 Task: In the  document Agingletter.pdf Insert the command  'Editing'Email the file to   'softage.9@softage.net', with message attached Action Required: This requires your review and response. and file type: Open Document
Action: Mouse moved to (887, 76)
Screenshot: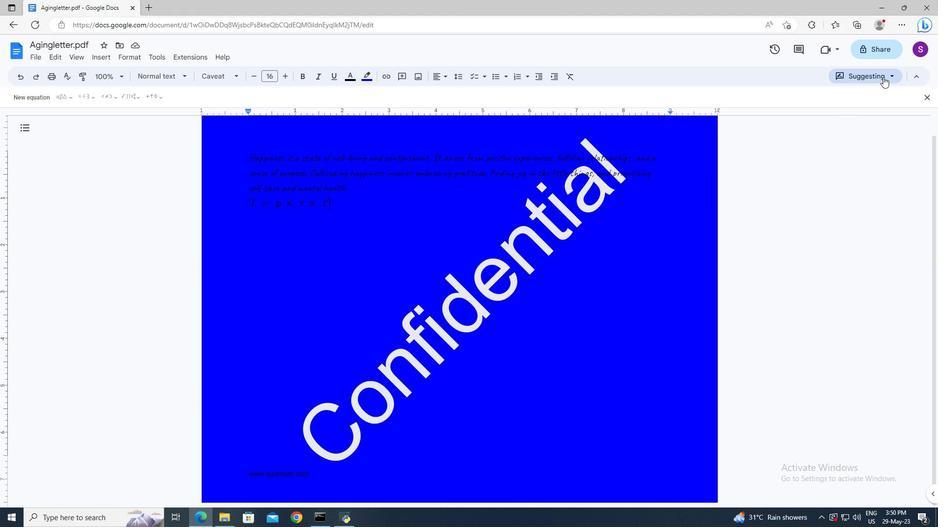 
Action: Mouse pressed left at (887, 76)
Screenshot: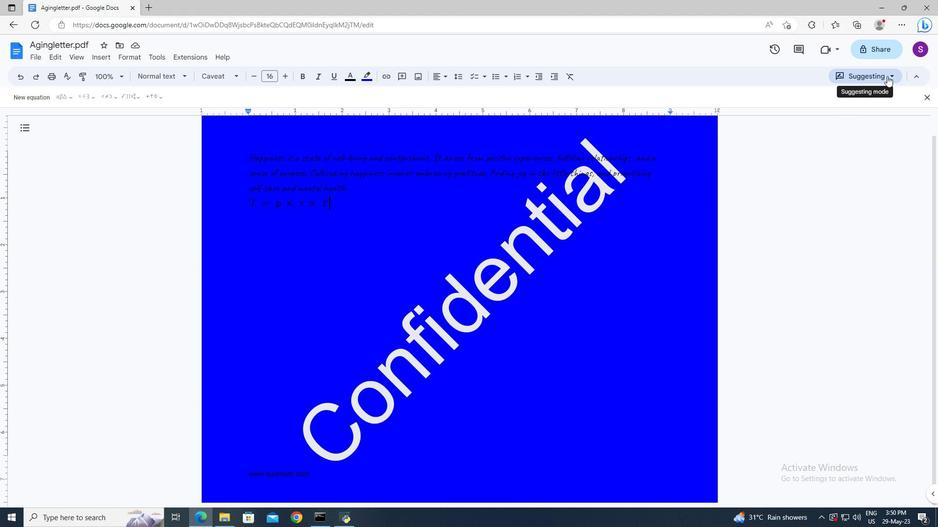 
Action: Mouse moved to (824, 97)
Screenshot: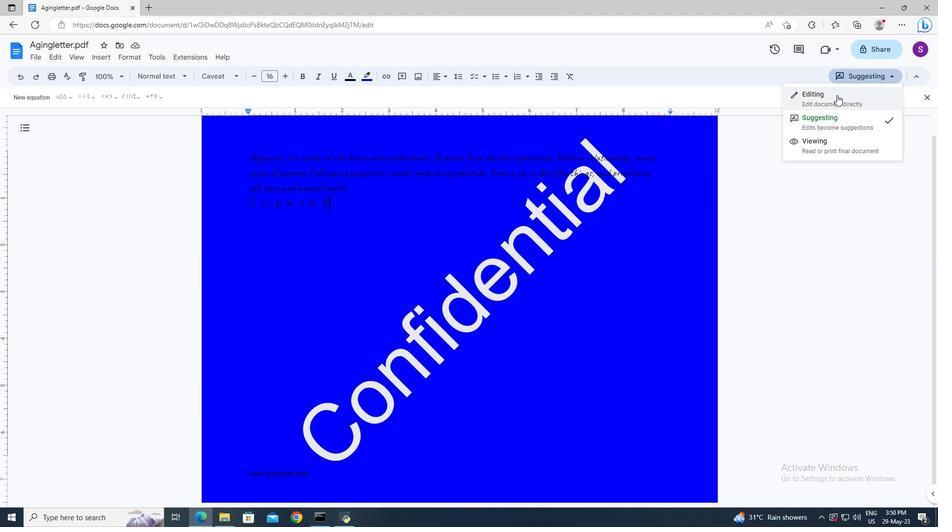 
Action: Mouse pressed left at (824, 97)
Screenshot: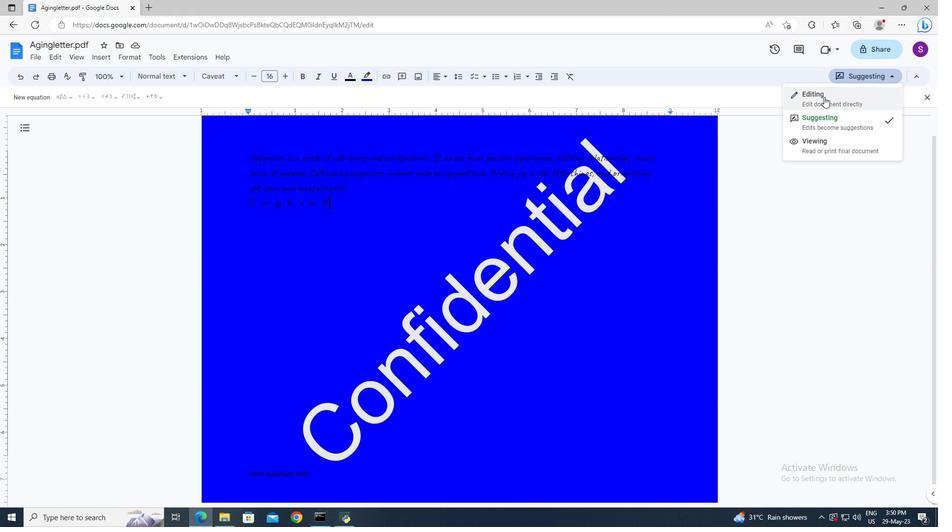 
Action: Mouse moved to (40, 58)
Screenshot: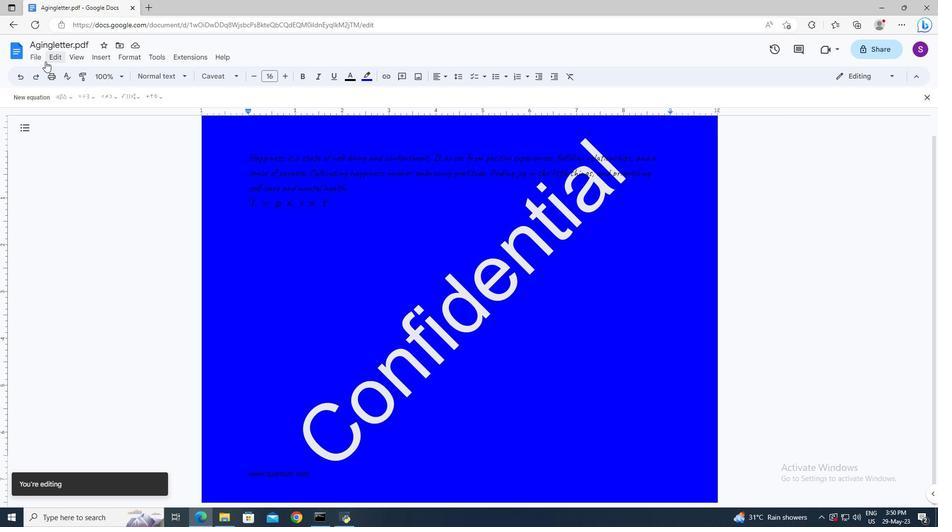 
Action: Mouse pressed left at (40, 58)
Screenshot: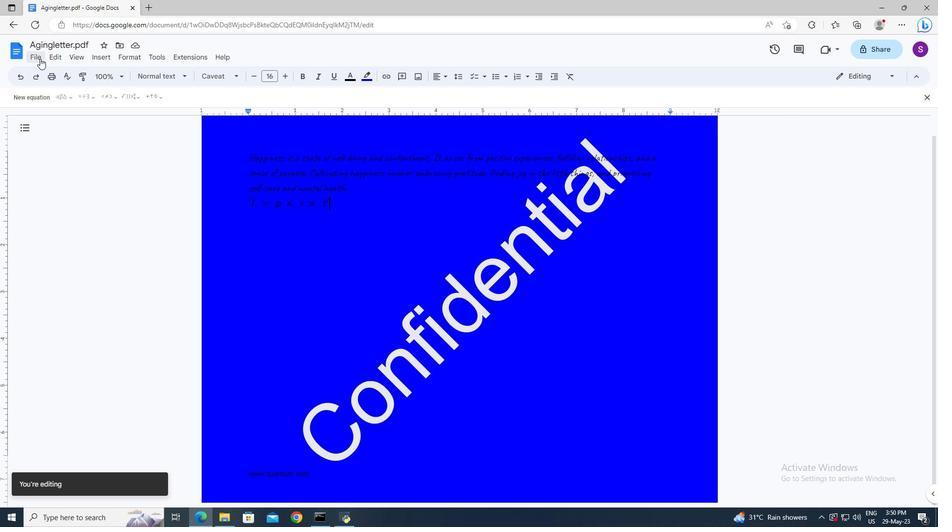 
Action: Mouse moved to (207, 143)
Screenshot: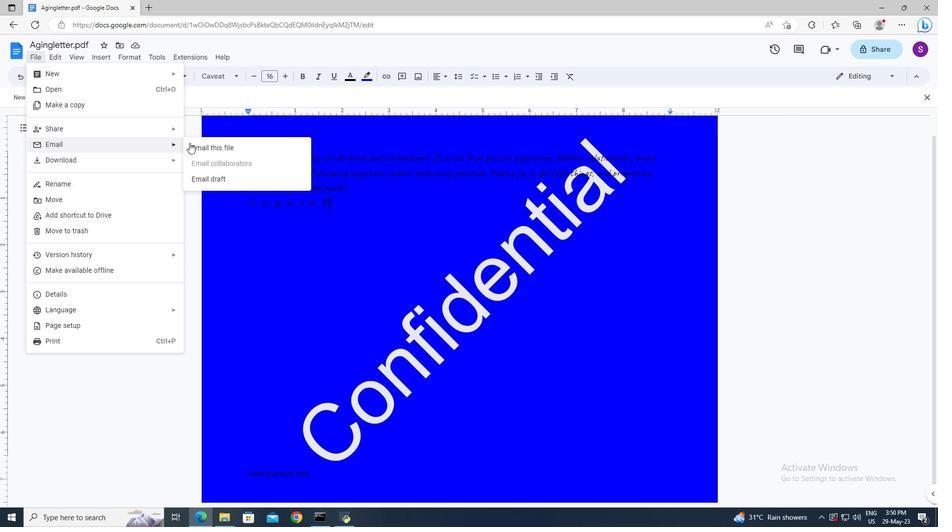 
Action: Mouse pressed left at (207, 143)
Screenshot: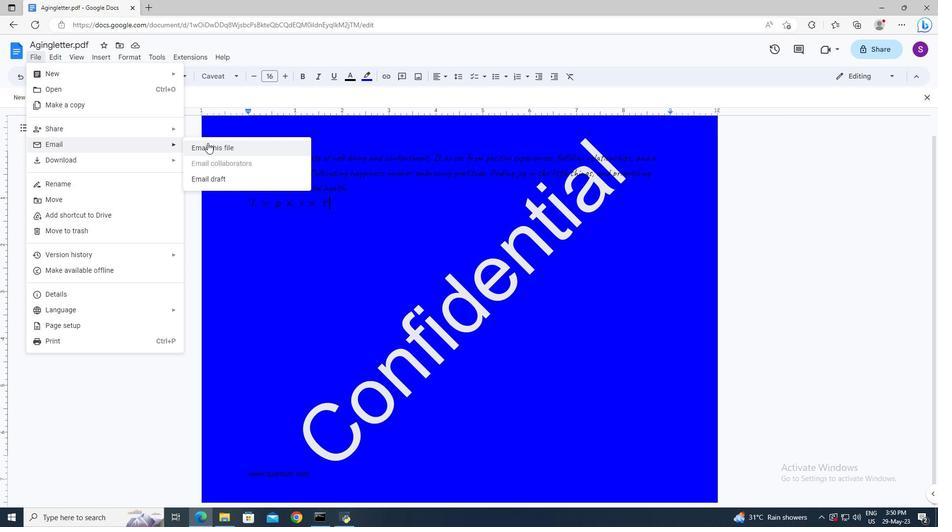 
Action: Mouse moved to (398, 217)
Screenshot: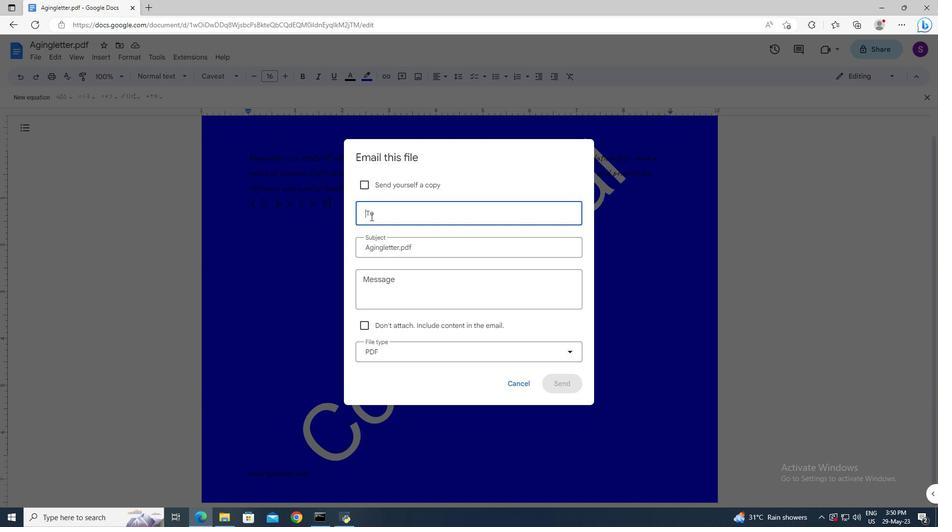 
Action: Mouse pressed left at (398, 217)
Screenshot: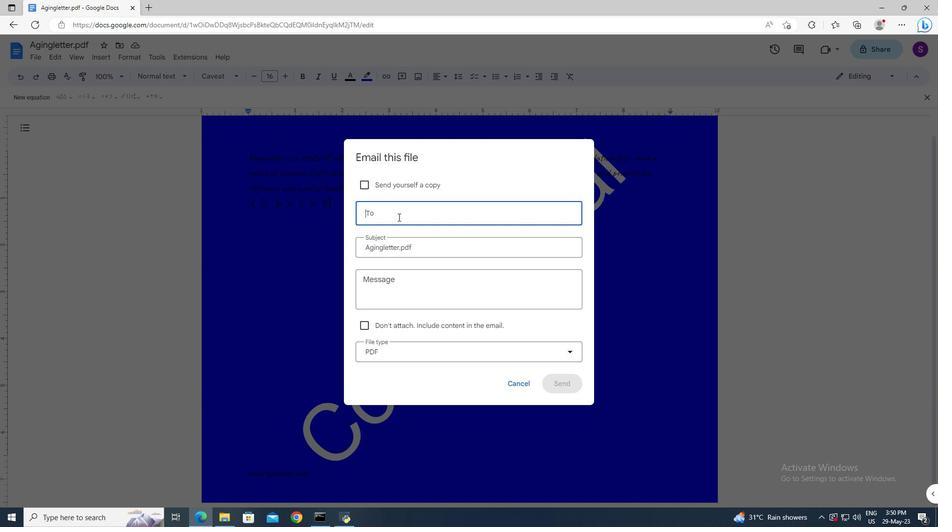 
Action: Mouse moved to (397, 217)
Screenshot: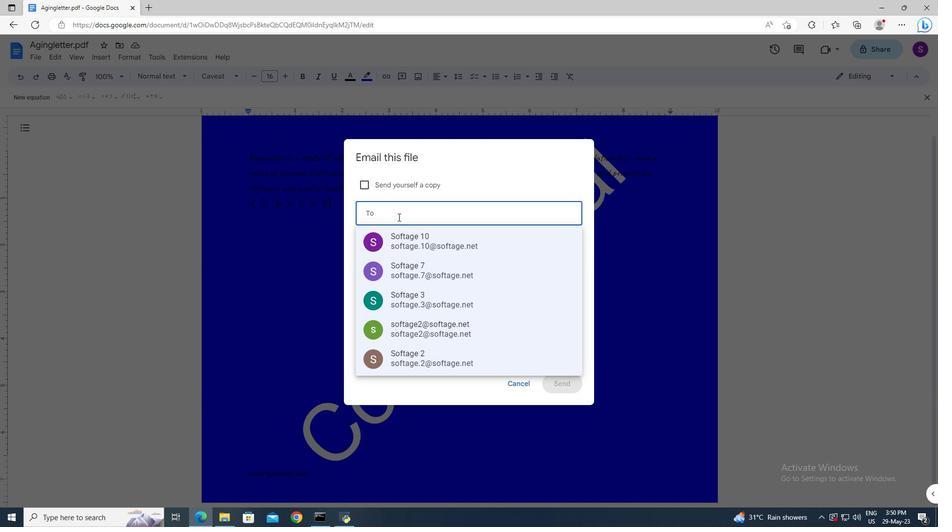 
Action: Key pressed softage.9<Key.shift>@softage.net<Key.enter>
Screenshot: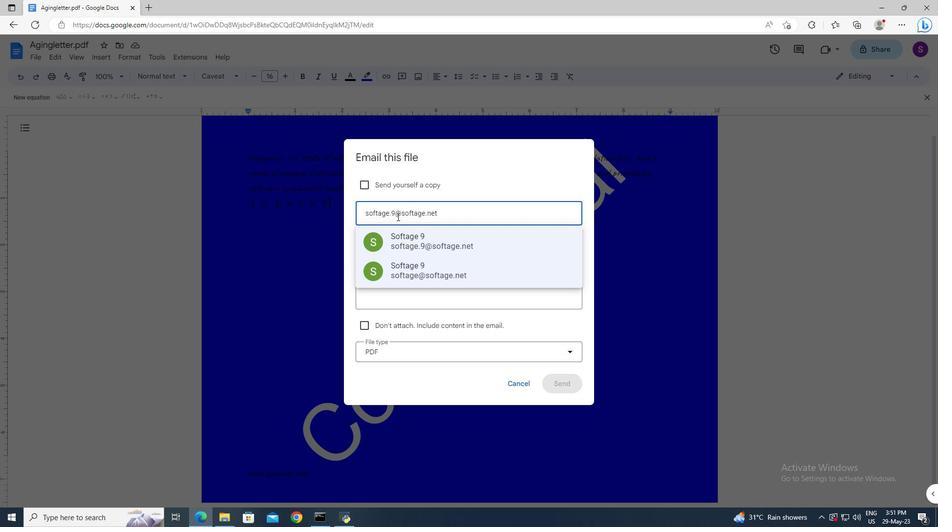 
Action: Mouse moved to (388, 278)
Screenshot: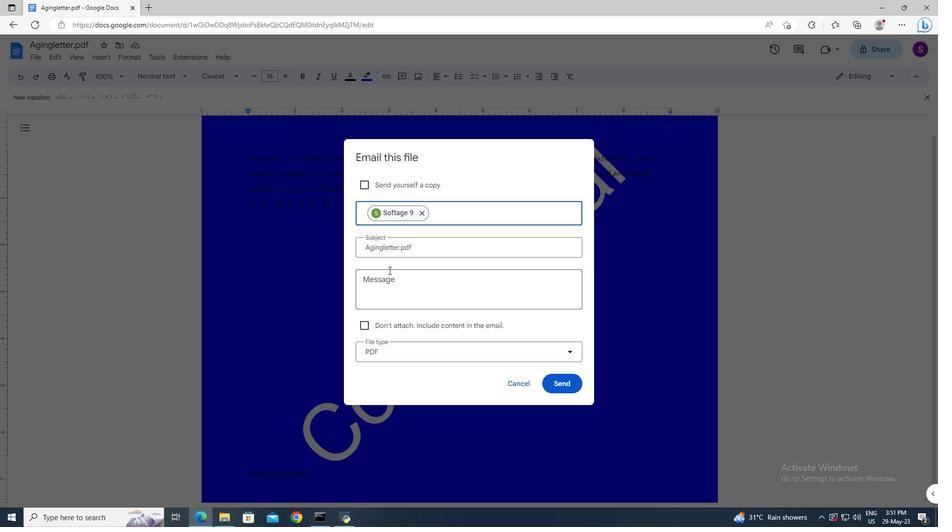 
Action: Mouse pressed left at (388, 278)
Screenshot: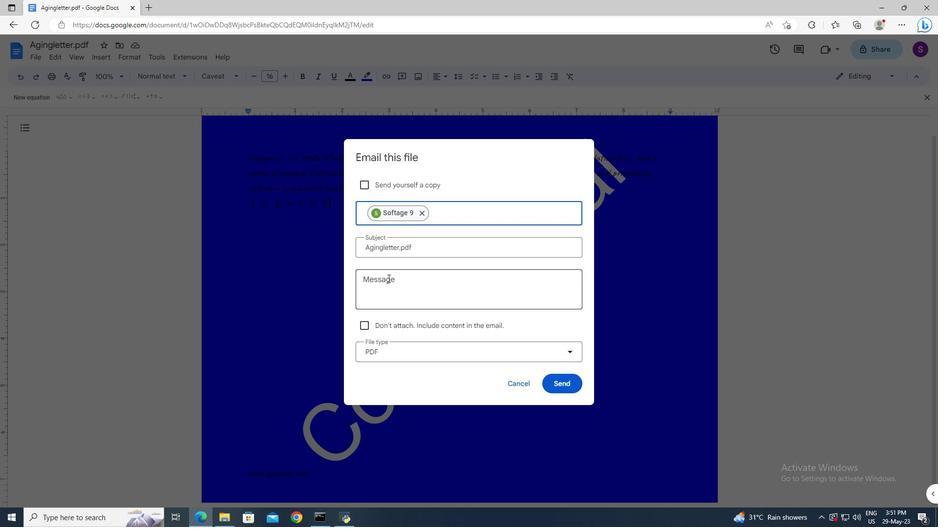 
Action: Key pressed <Key.shift>Action<Key.space><Key.shift>Required<Key.shift>:<Key.space><Key.shift>This<Key.space>requires<Key.space>your<Key.space>review<Key.space>and<Key.space>response.
Screenshot: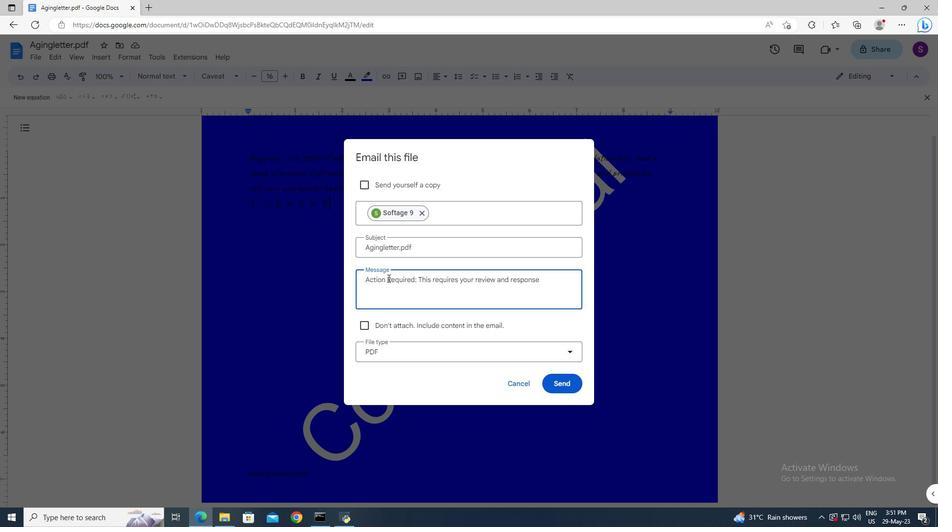 
Action: Mouse moved to (419, 355)
Screenshot: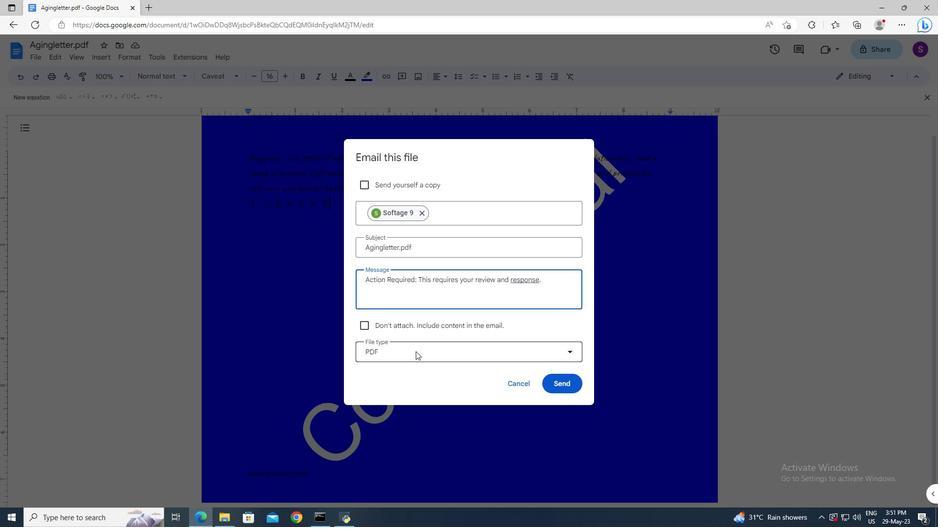 
Action: Mouse pressed left at (419, 355)
Screenshot: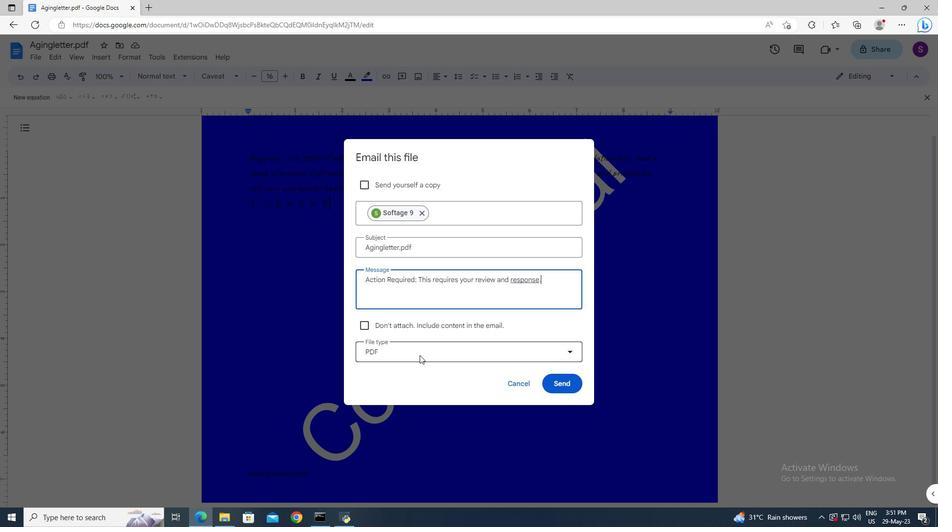 
Action: Mouse moved to (426, 405)
Screenshot: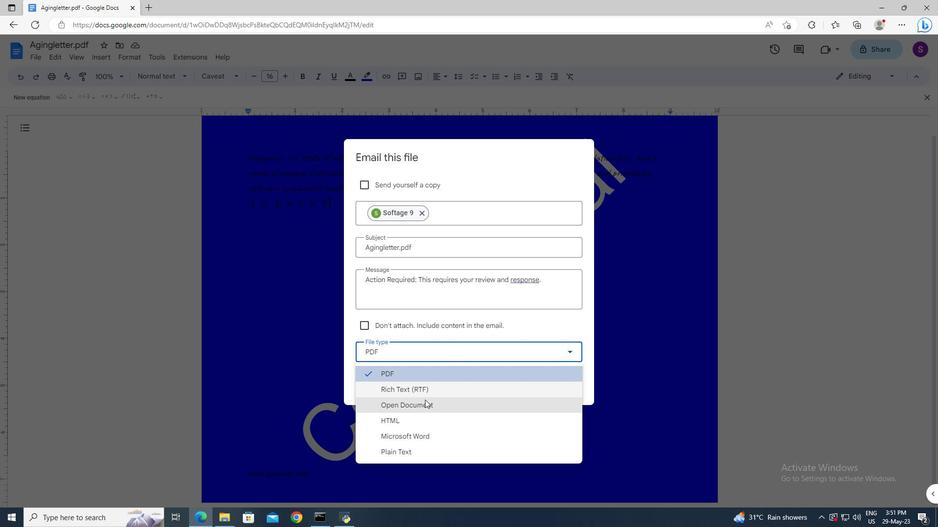 
Action: Mouse pressed left at (426, 405)
Screenshot: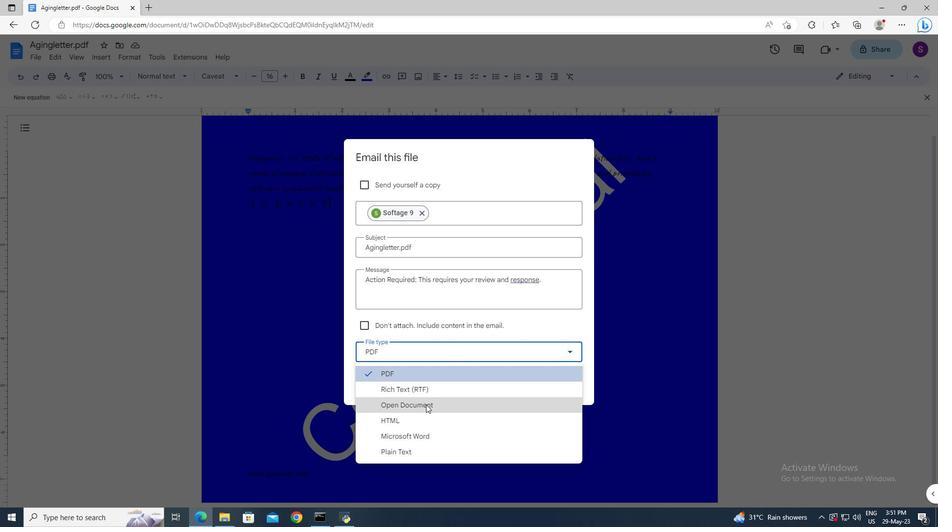 
Action: Mouse moved to (551, 381)
Screenshot: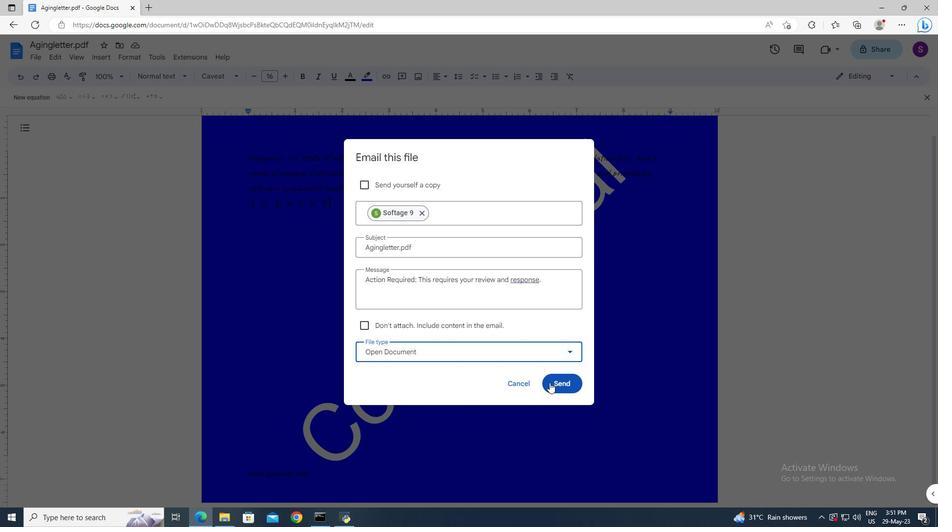 
Action: Mouse pressed left at (551, 381)
Screenshot: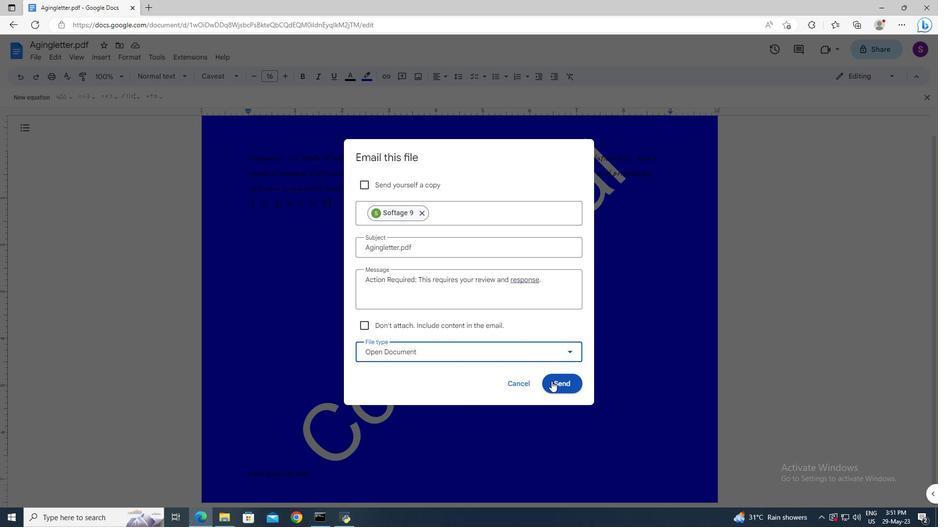 
Action: Mouse moved to (551, 381)
Screenshot: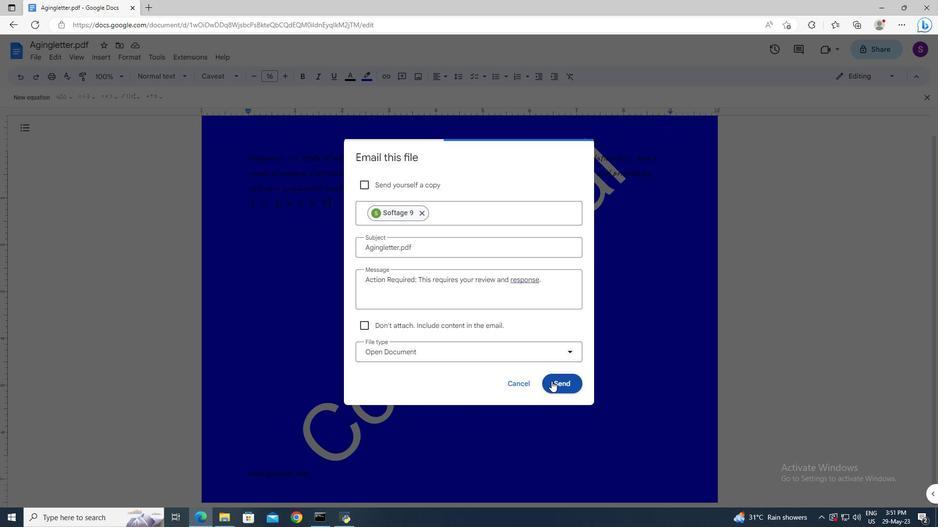 
